 Task: Look for products in the category "Baby Food & Drinks" from Kekoa Foods only.
Action: Mouse moved to (255, 143)
Screenshot: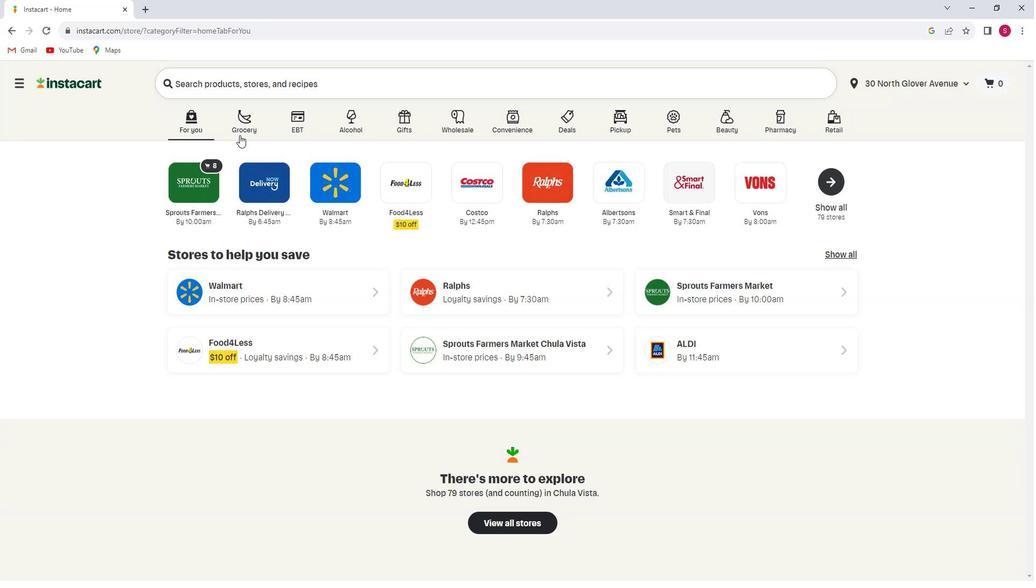
Action: Mouse pressed left at (255, 143)
Screenshot: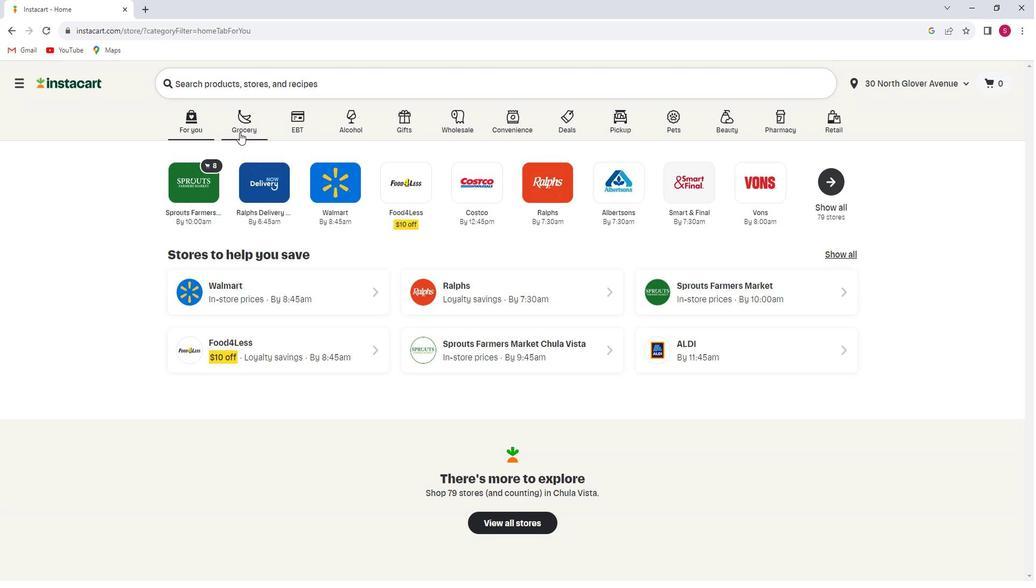 
Action: Mouse moved to (256, 325)
Screenshot: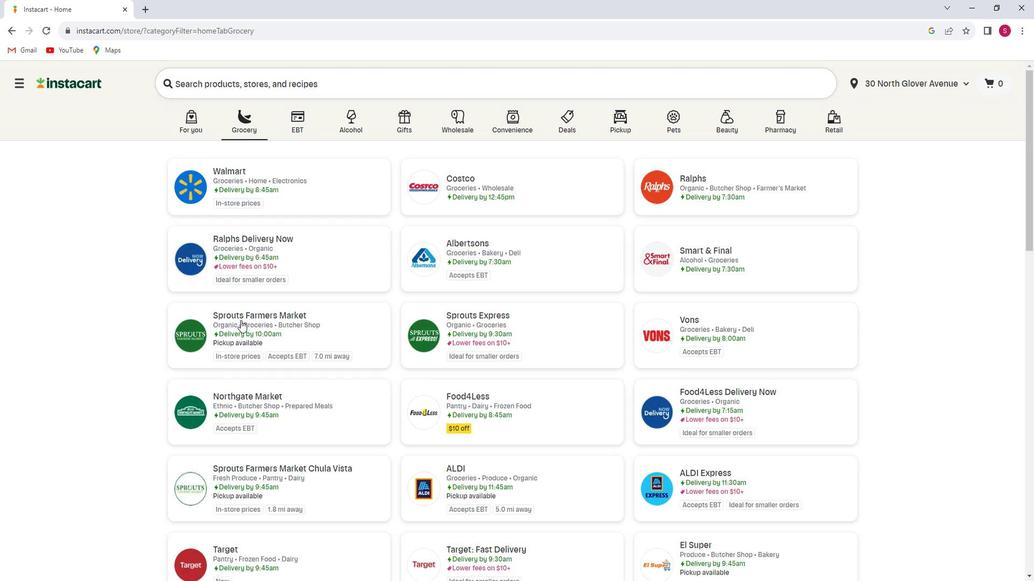 
Action: Mouse pressed left at (256, 325)
Screenshot: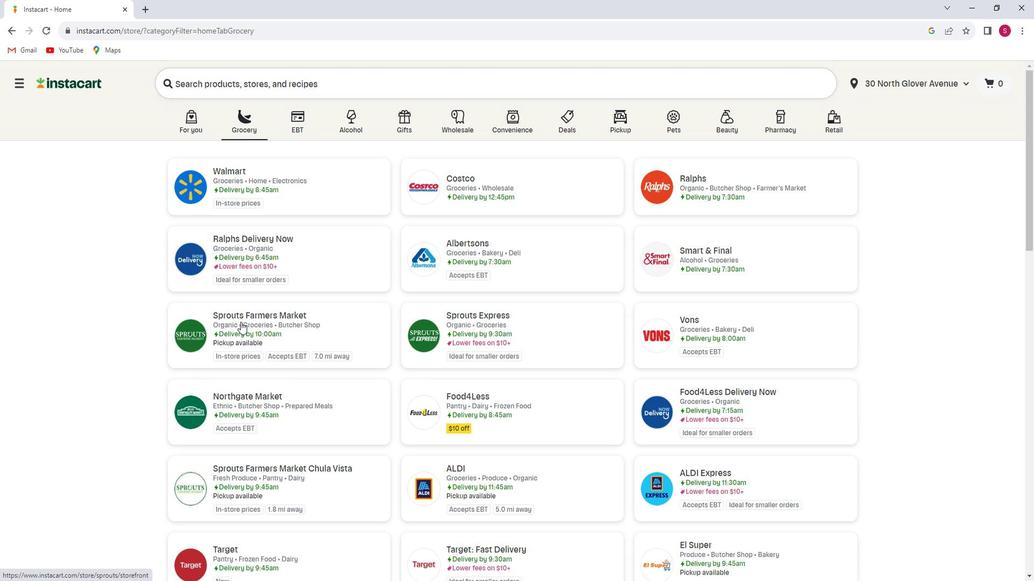 
Action: Mouse moved to (64, 410)
Screenshot: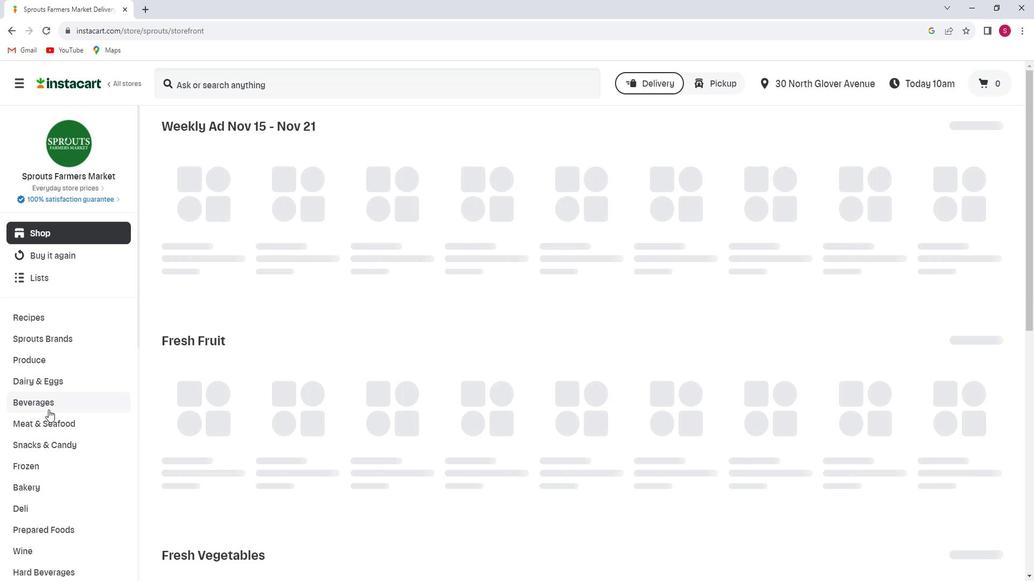 
Action: Mouse scrolled (64, 409) with delta (0, 0)
Screenshot: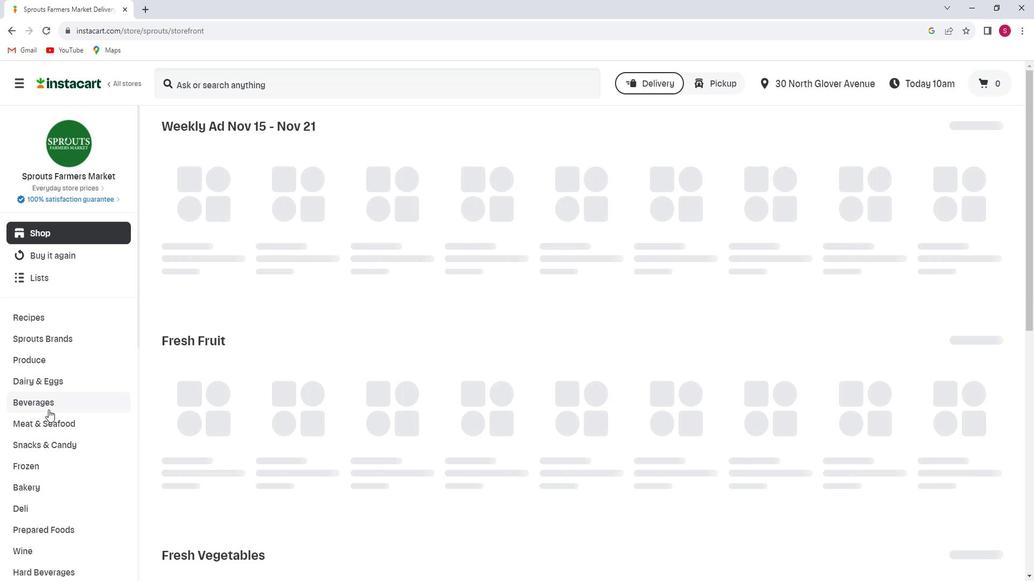 
Action: Mouse scrolled (64, 409) with delta (0, 0)
Screenshot: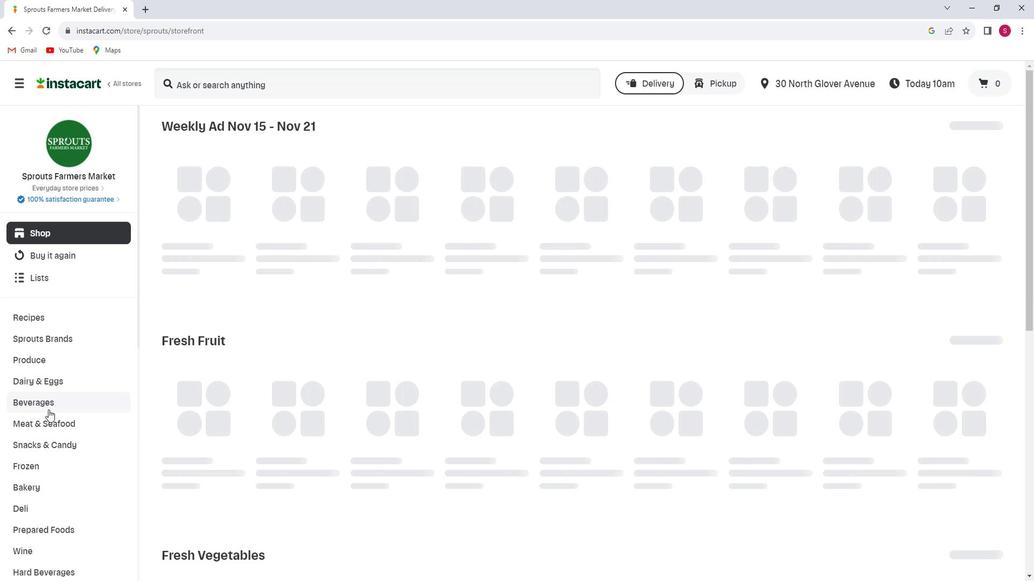 
Action: Mouse scrolled (64, 409) with delta (0, 0)
Screenshot: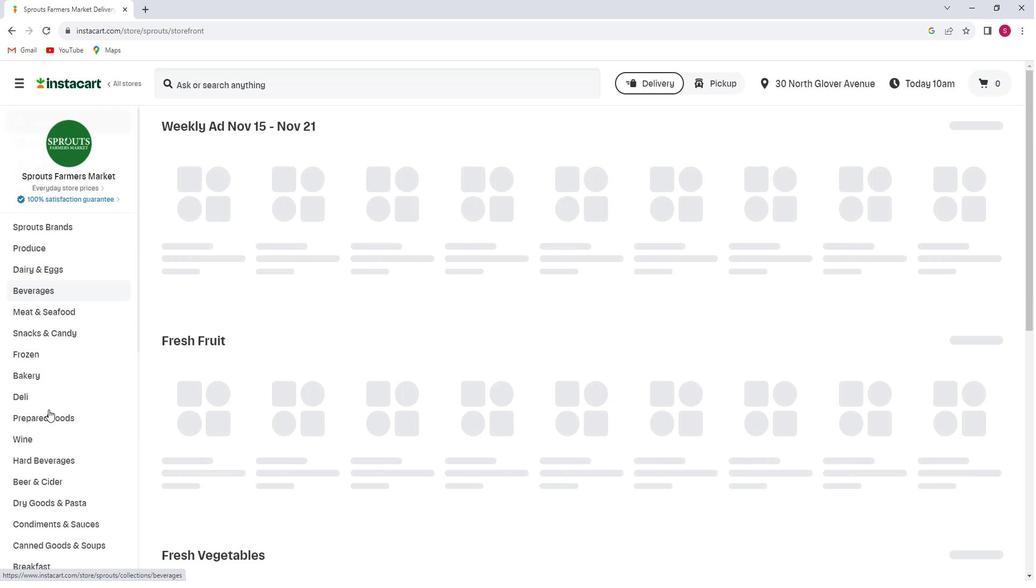 
Action: Mouse scrolled (64, 409) with delta (0, 0)
Screenshot: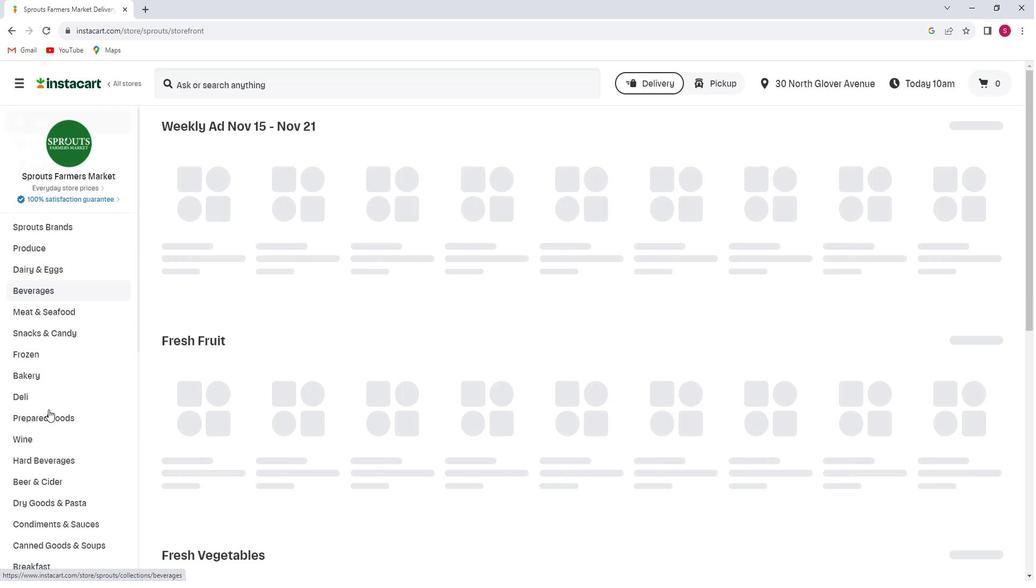 
Action: Mouse scrolled (64, 409) with delta (0, 0)
Screenshot: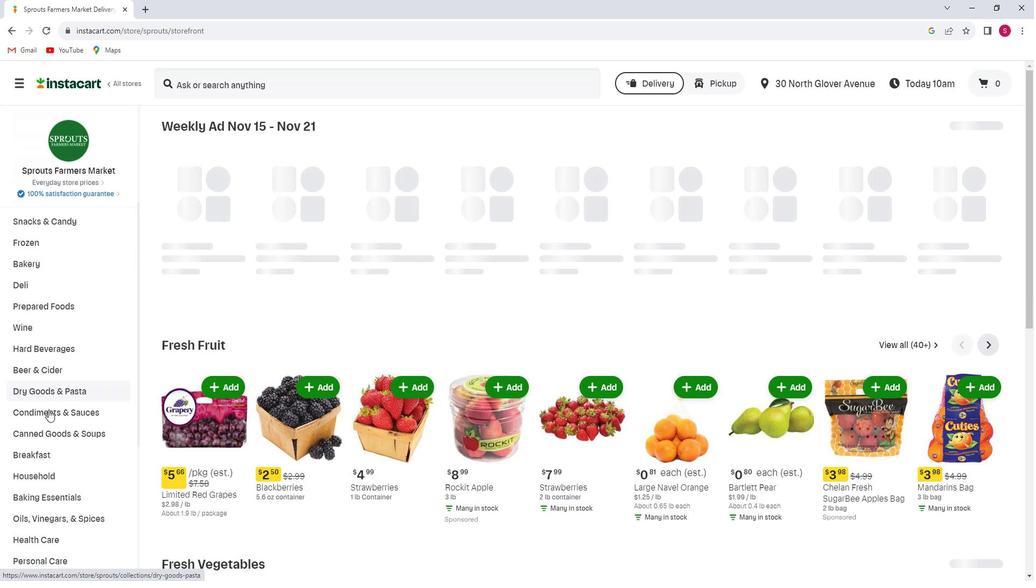 
Action: Mouse scrolled (64, 409) with delta (0, 0)
Screenshot: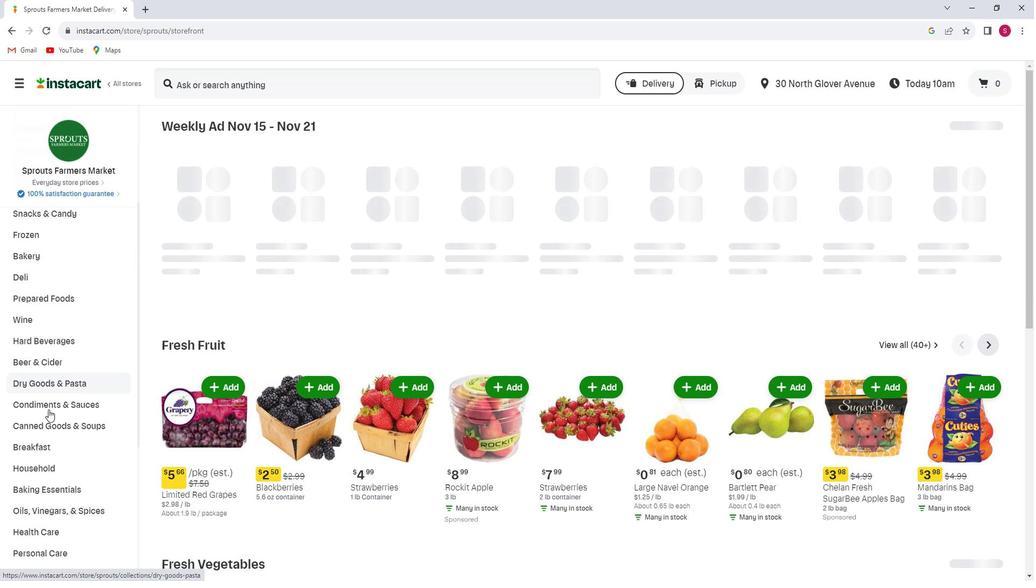 
Action: Mouse scrolled (64, 409) with delta (0, 0)
Screenshot: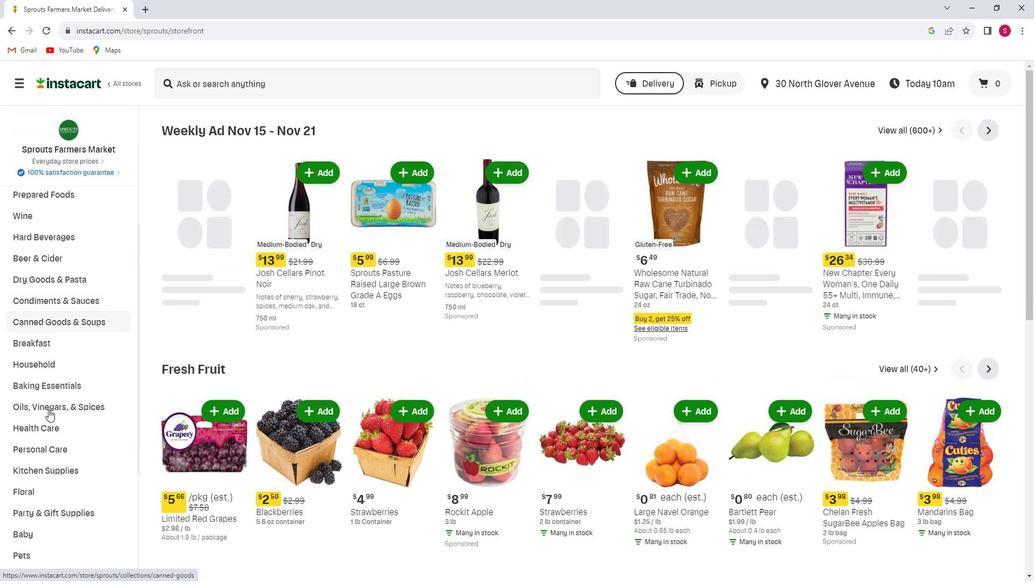 
Action: Mouse moved to (62, 418)
Screenshot: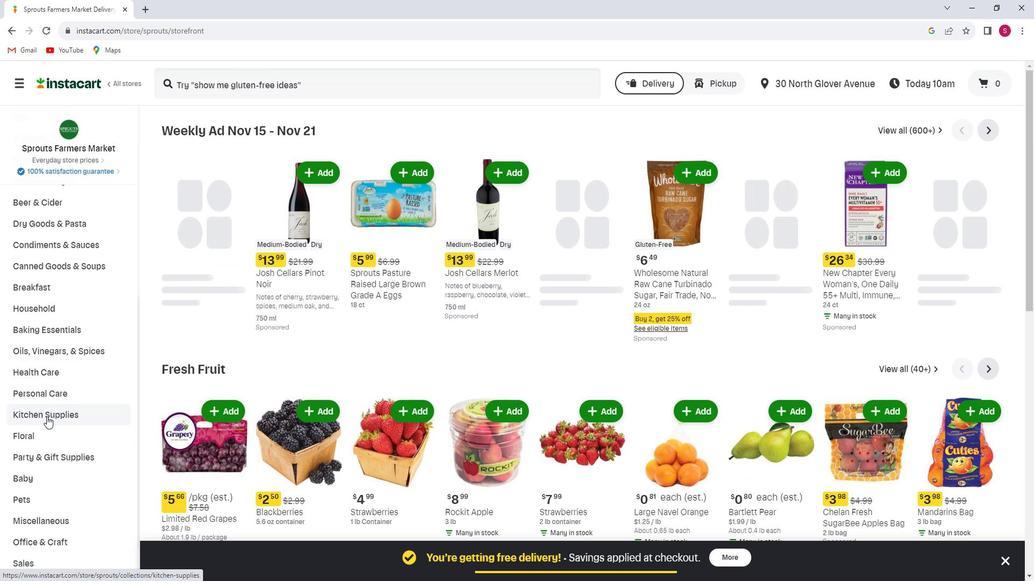 
Action: Mouse scrolled (62, 417) with delta (0, 0)
Screenshot: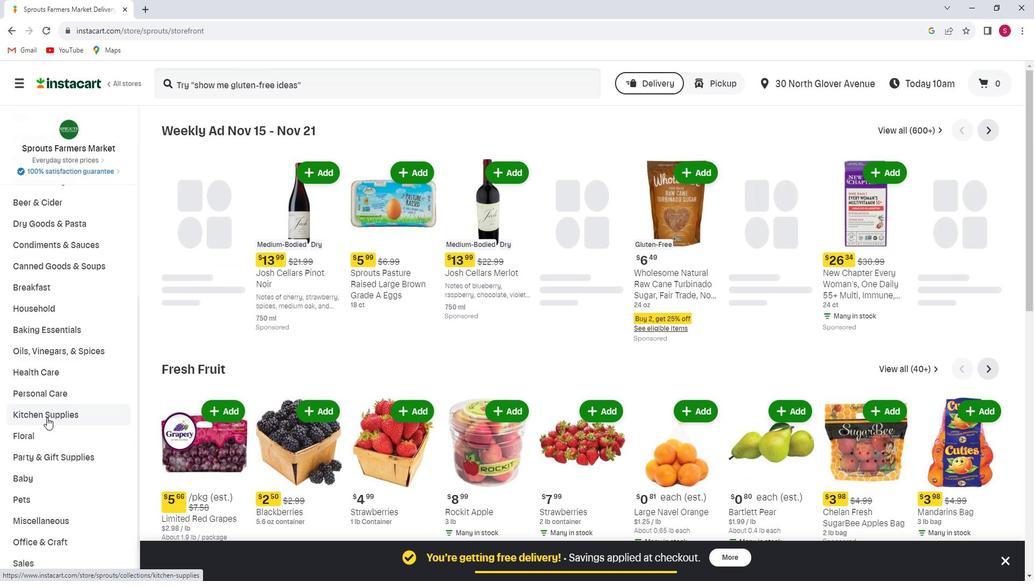 
Action: Mouse moved to (62, 426)
Screenshot: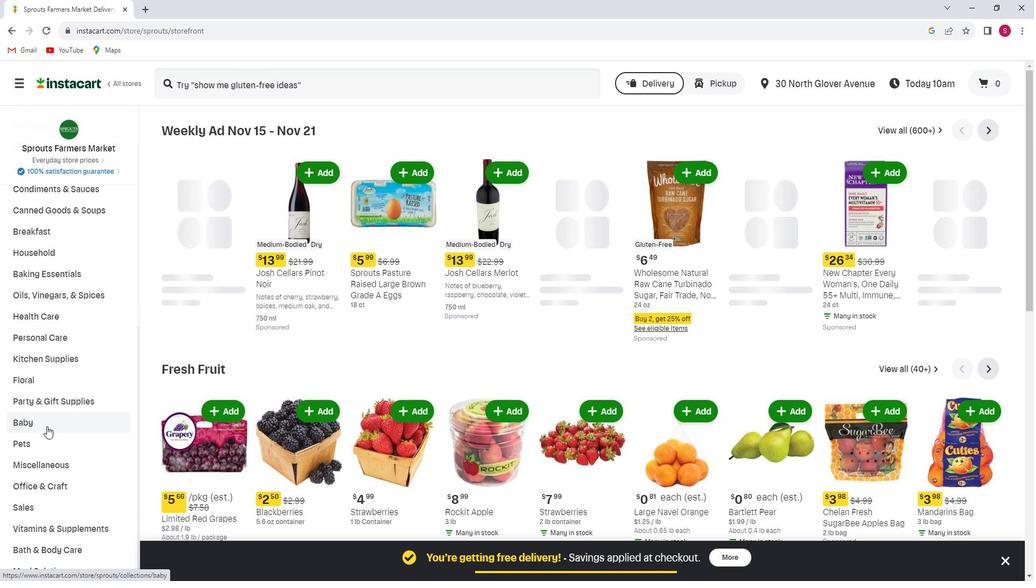 
Action: Mouse scrolled (62, 426) with delta (0, 0)
Screenshot: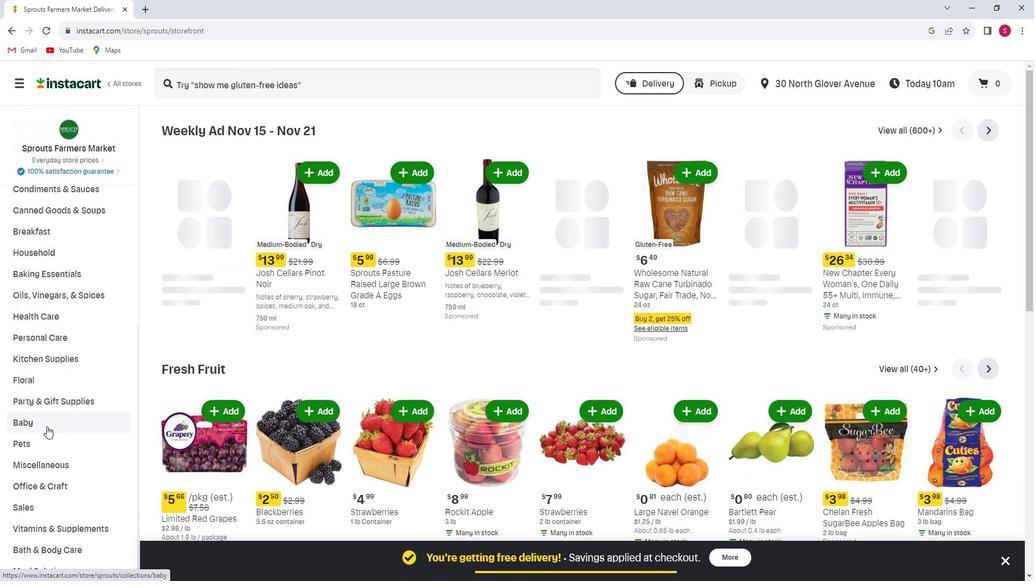 
Action: Mouse moved to (62, 417)
Screenshot: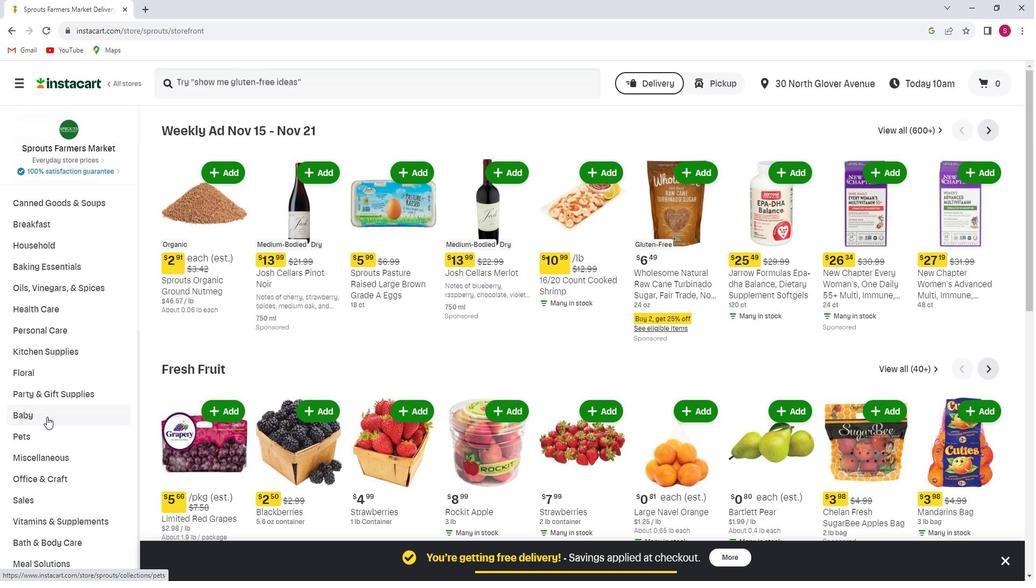 
Action: Mouse pressed left at (62, 417)
Screenshot: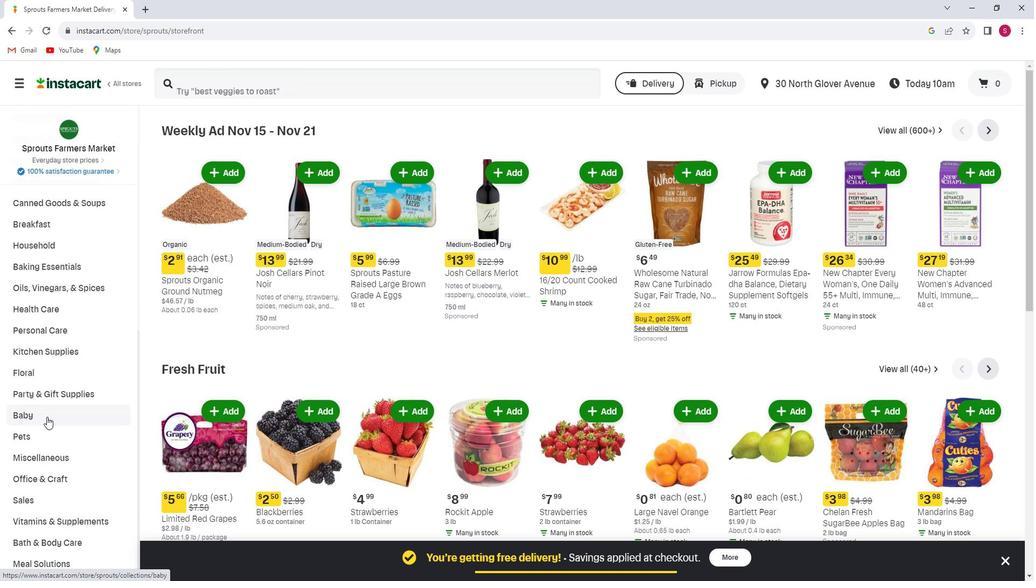 
Action: Mouse moved to (71, 495)
Screenshot: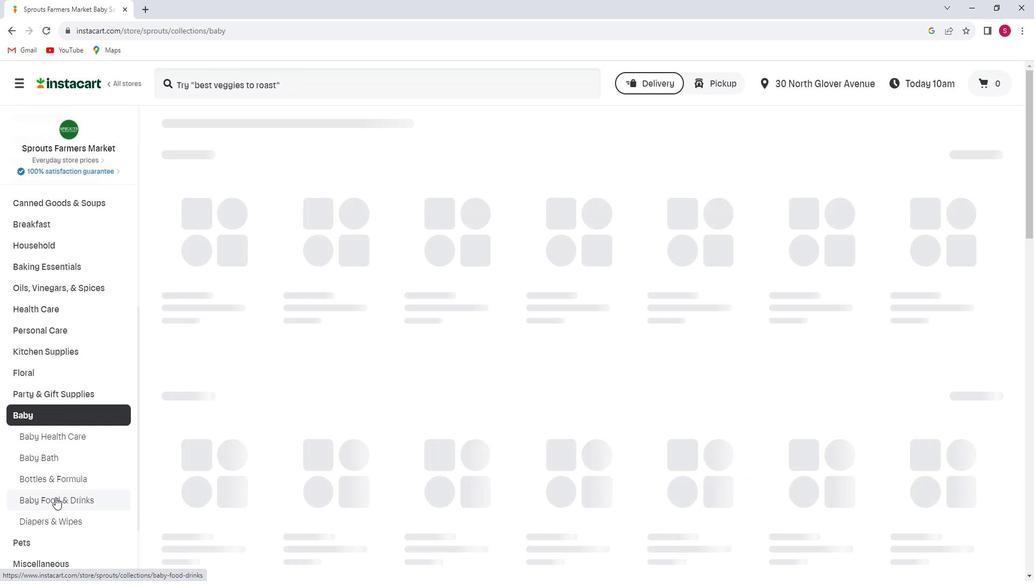 
Action: Mouse pressed left at (71, 495)
Screenshot: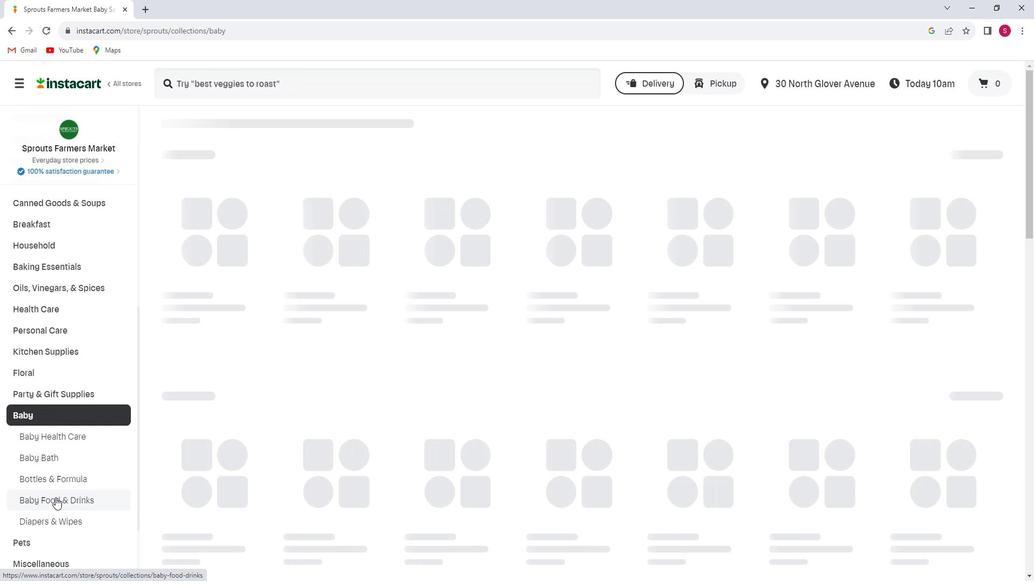 
Action: Mouse moved to (444, 218)
Screenshot: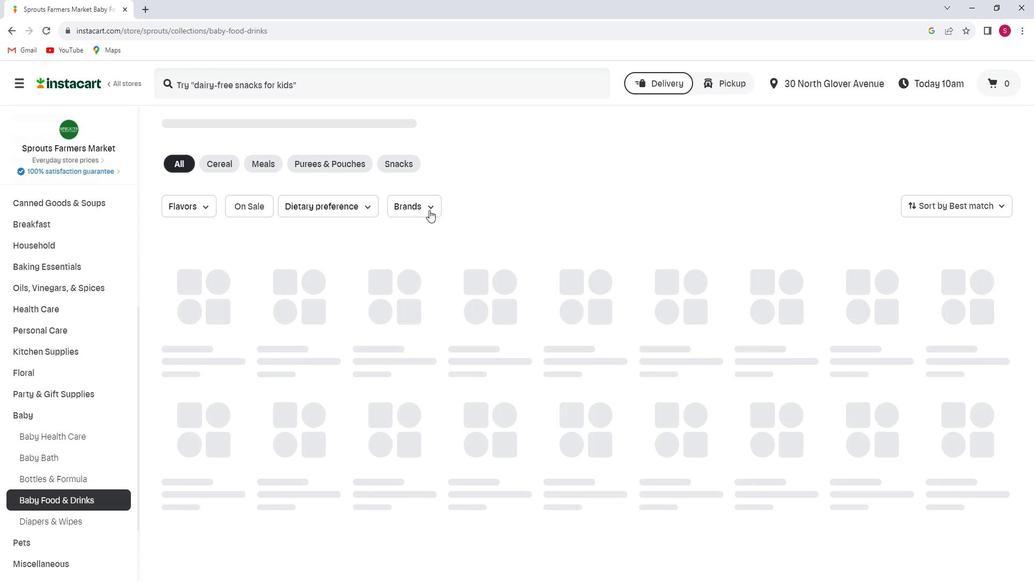 
Action: Mouse pressed left at (444, 218)
Screenshot: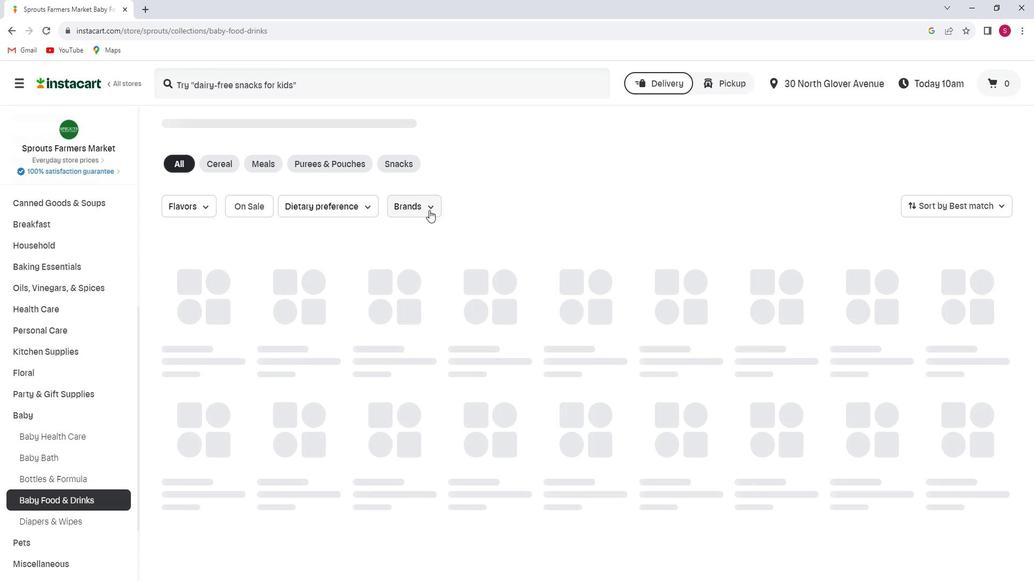 
Action: Mouse moved to (447, 260)
Screenshot: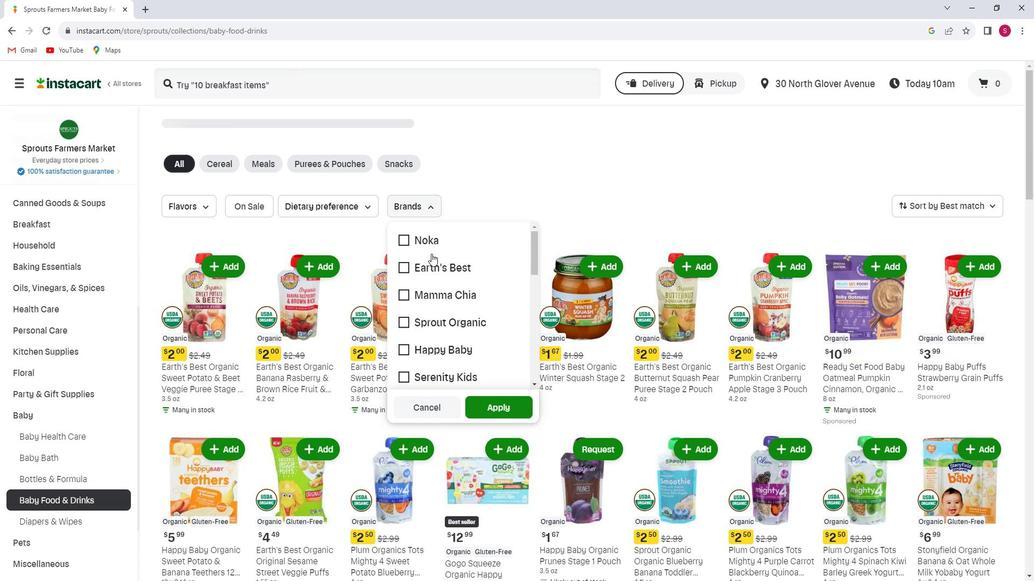 
Action: Mouse scrolled (447, 259) with delta (0, 0)
Screenshot: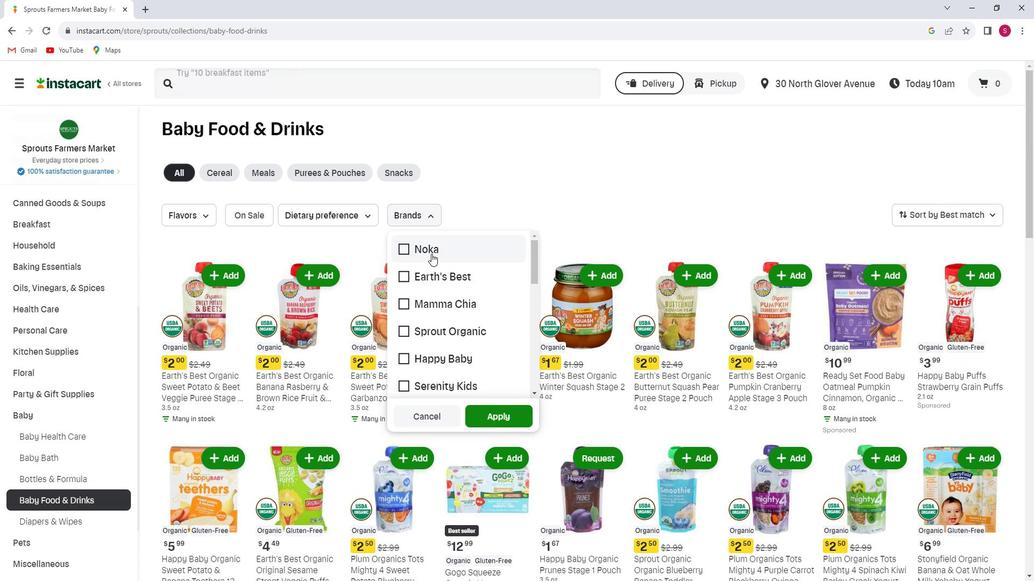 
Action: Mouse scrolled (447, 259) with delta (0, 0)
Screenshot: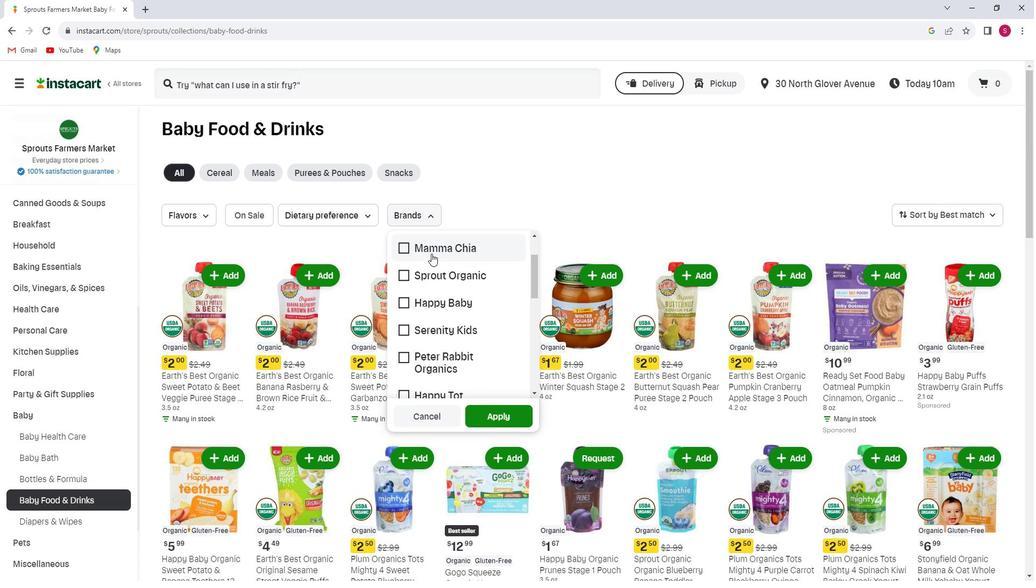 
Action: Mouse moved to (443, 264)
Screenshot: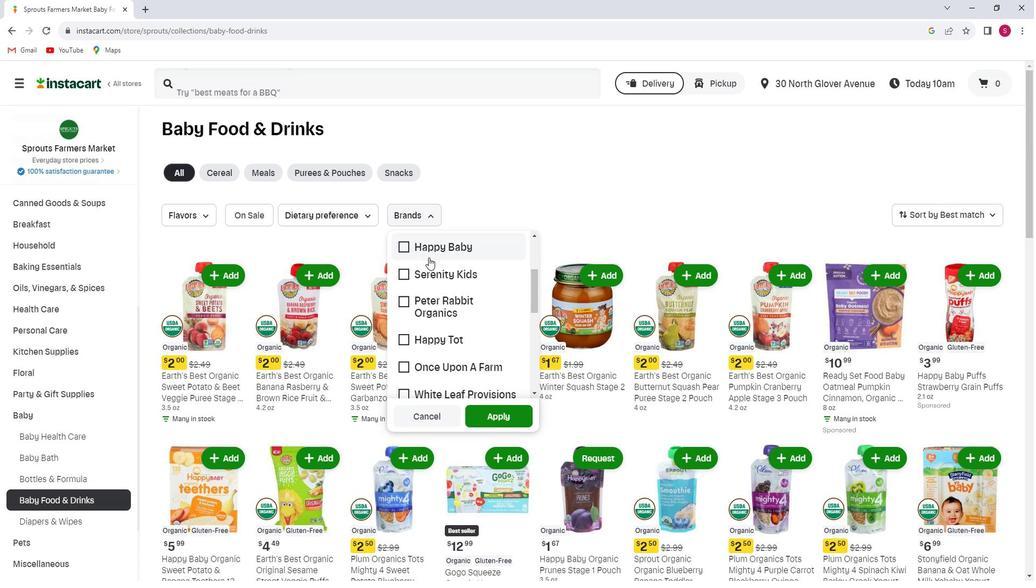 
Action: Mouse scrolled (443, 263) with delta (0, 0)
Screenshot: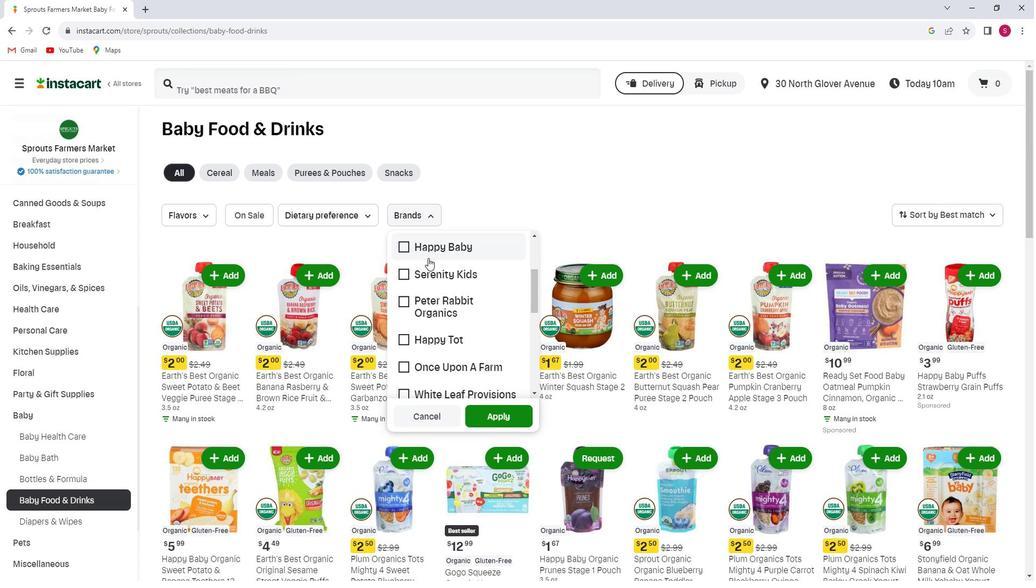 
Action: Mouse scrolled (443, 263) with delta (0, 0)
Screenshot: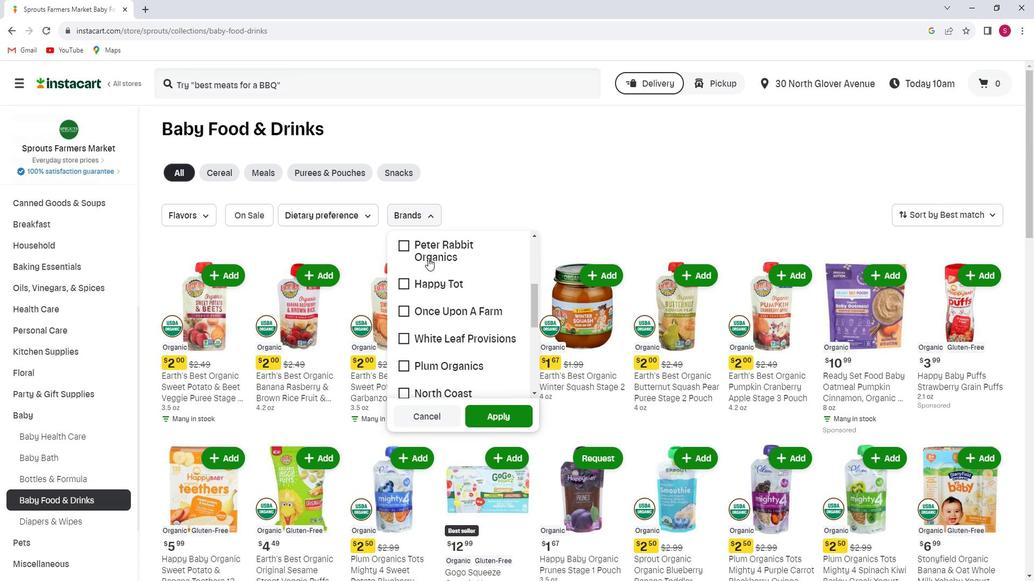 
Action: Mouse moved to (442, 267)
Screenshot: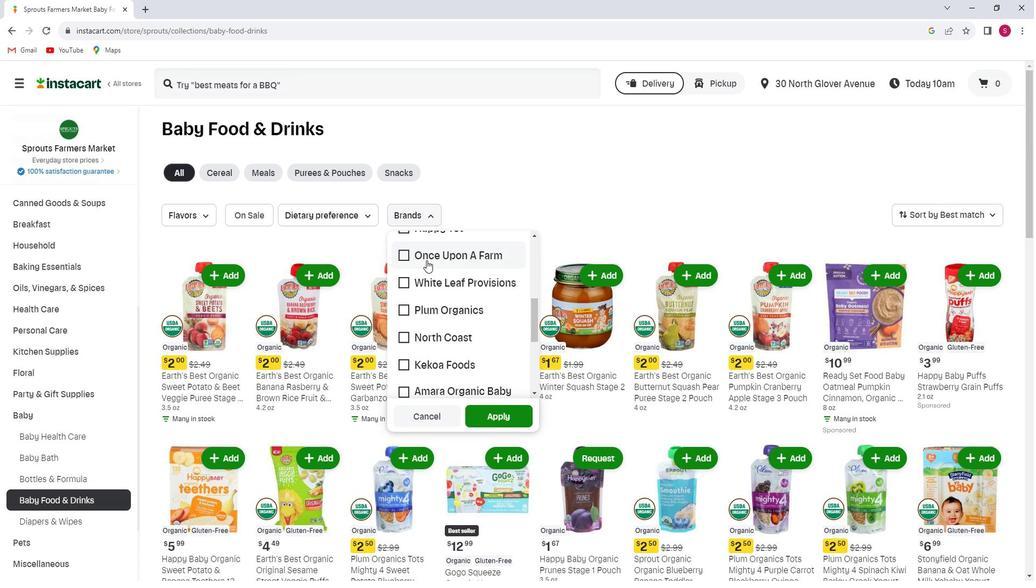 
Action: Mouse scrolled (442, 266) with delta (0, 0)
Screenshot: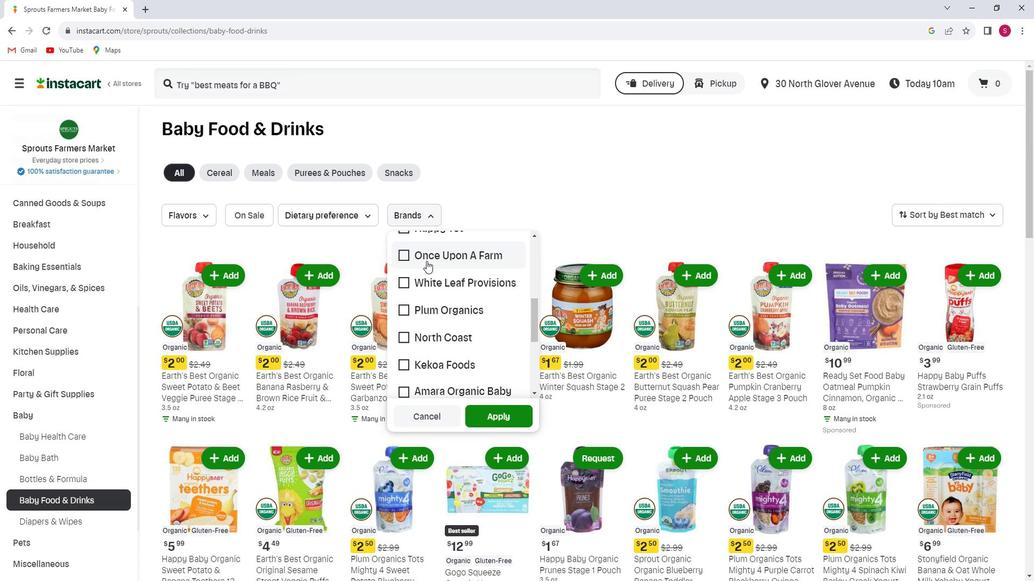 
Action: Mouse moved to (421, 312)
Screenshot: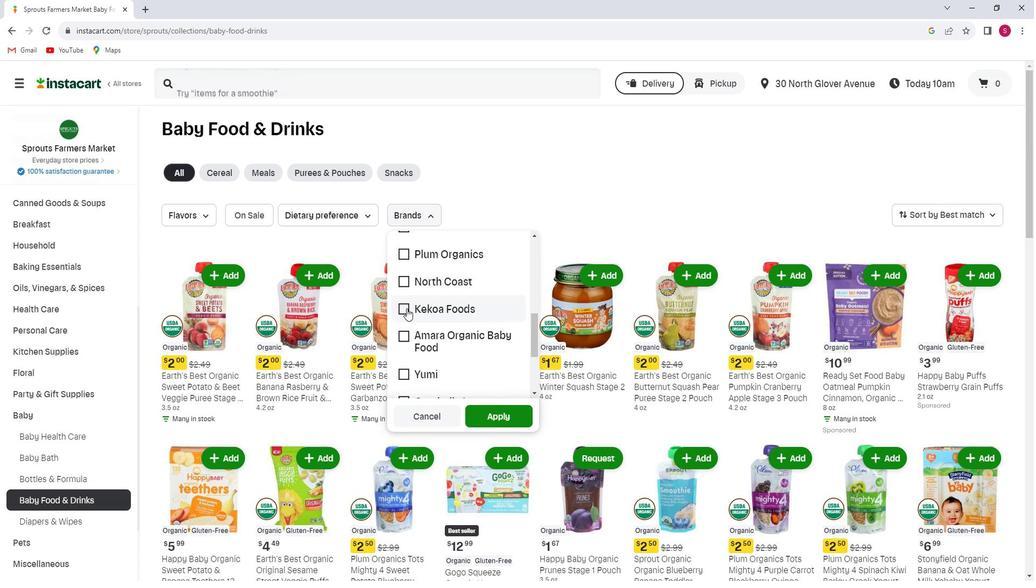 
Action: Mouse pressed left at (421, 312)
Screenshot: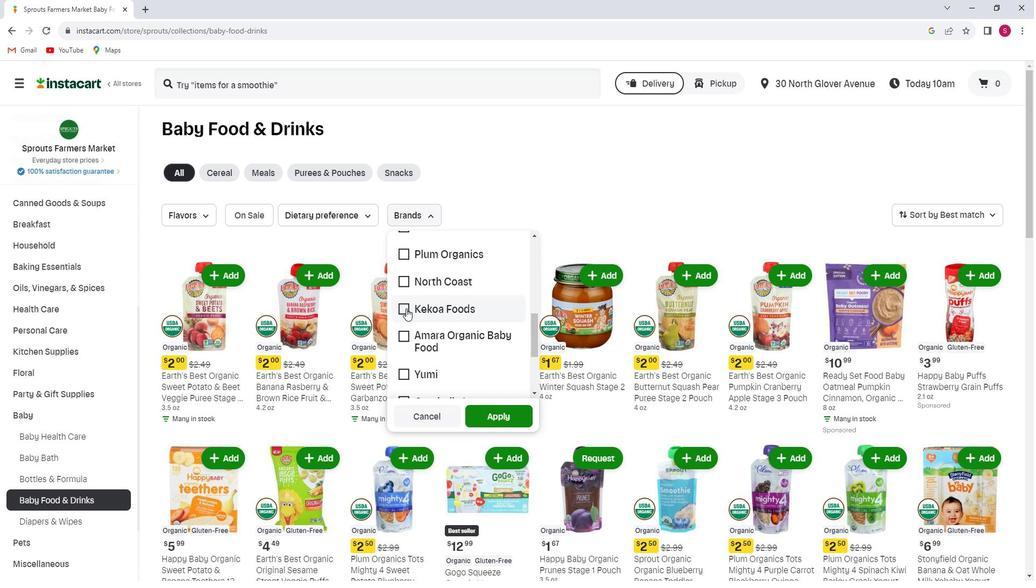 
Action: Mouse moved to (505, 416)
Screenshot: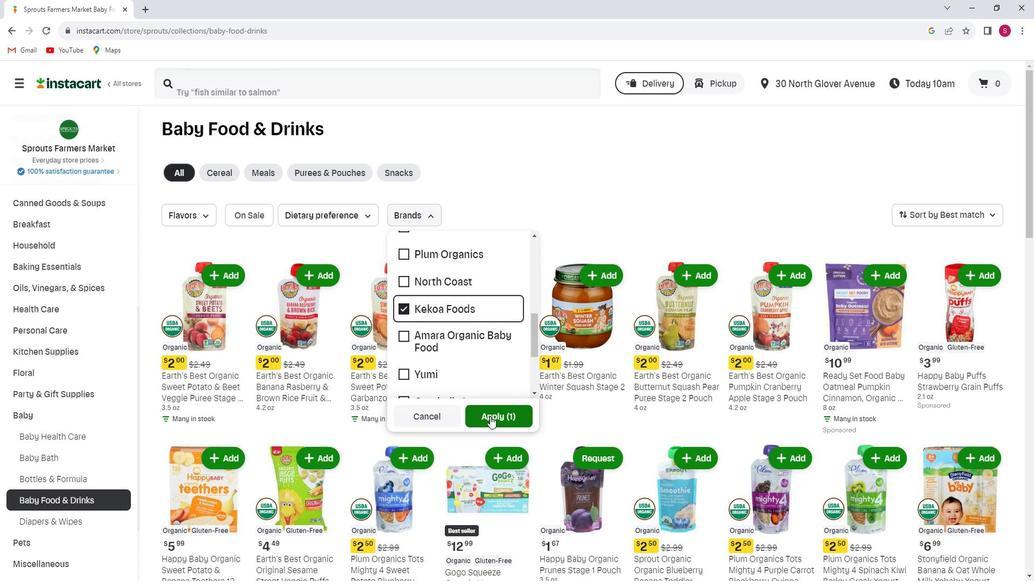 
Action: Mouse pressed left at (505, 416)
Screenshot: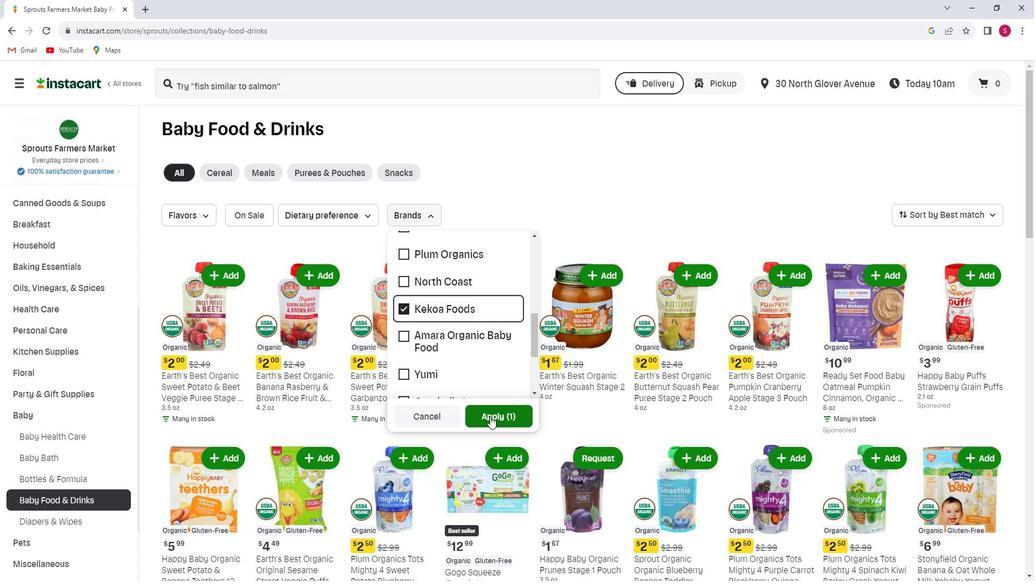 
Action: Mouse moved to (505, 416)
Screenshot: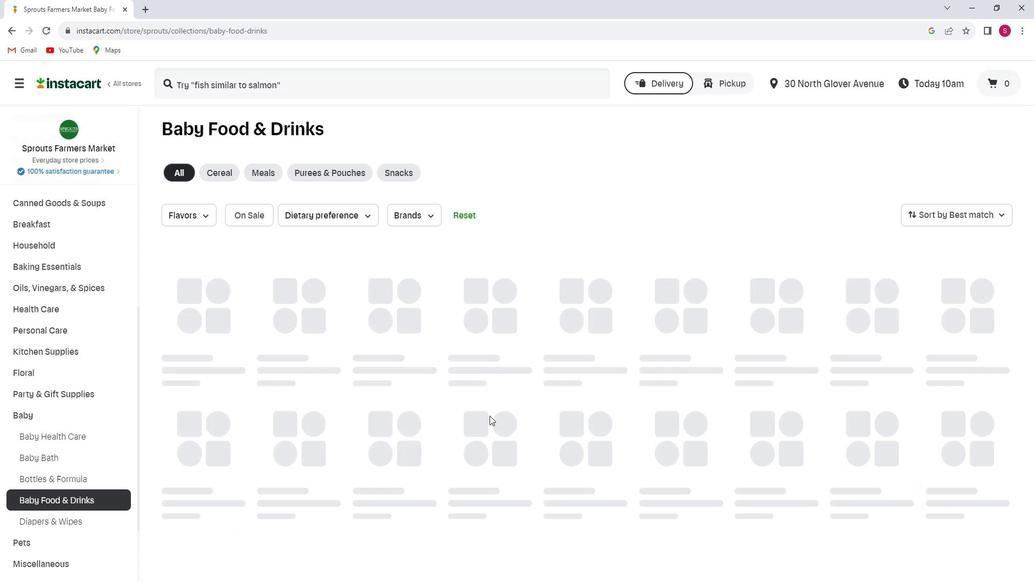 
